 Task: Create a section Agile Alphas and in the section, add a milestone Network Upgrades in the project AgileBazaar
Action: Mouse moved to (240, 647)
Screenshot: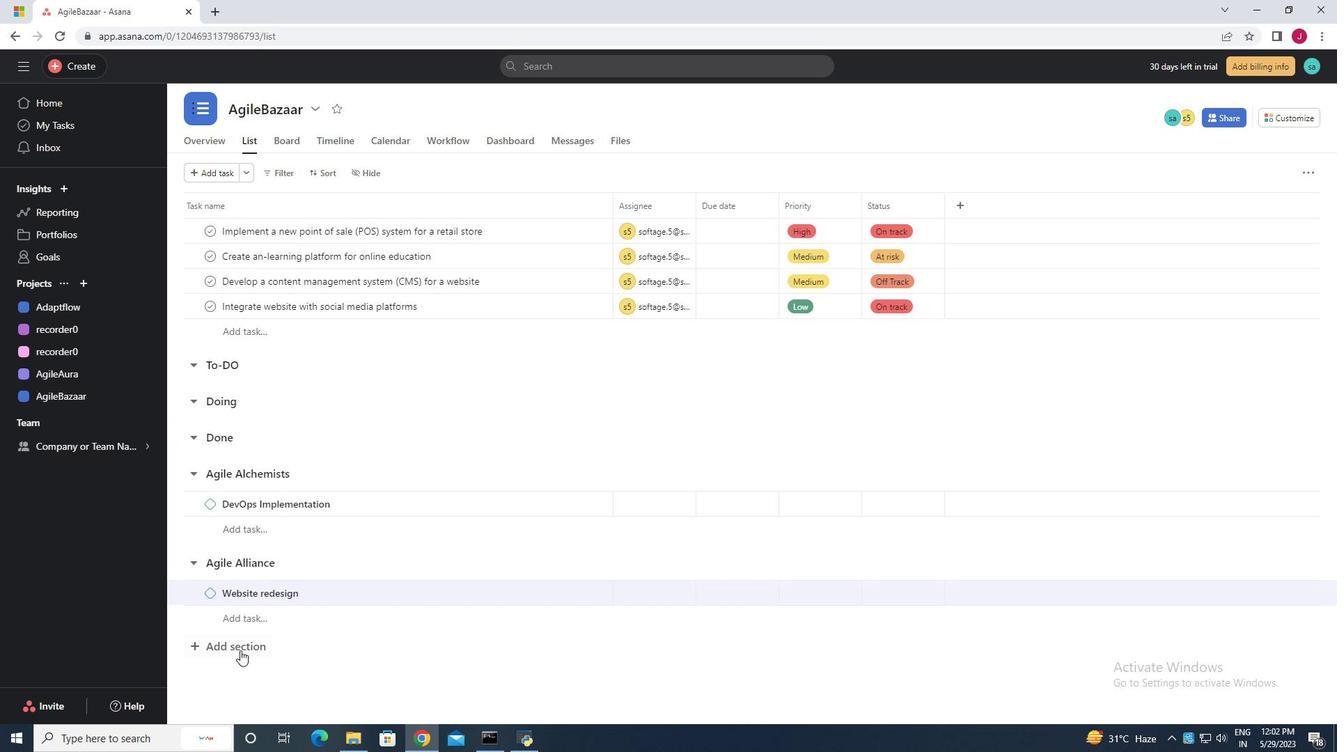 
Action: Mouse pressed left at (240, 647)
Screenshot: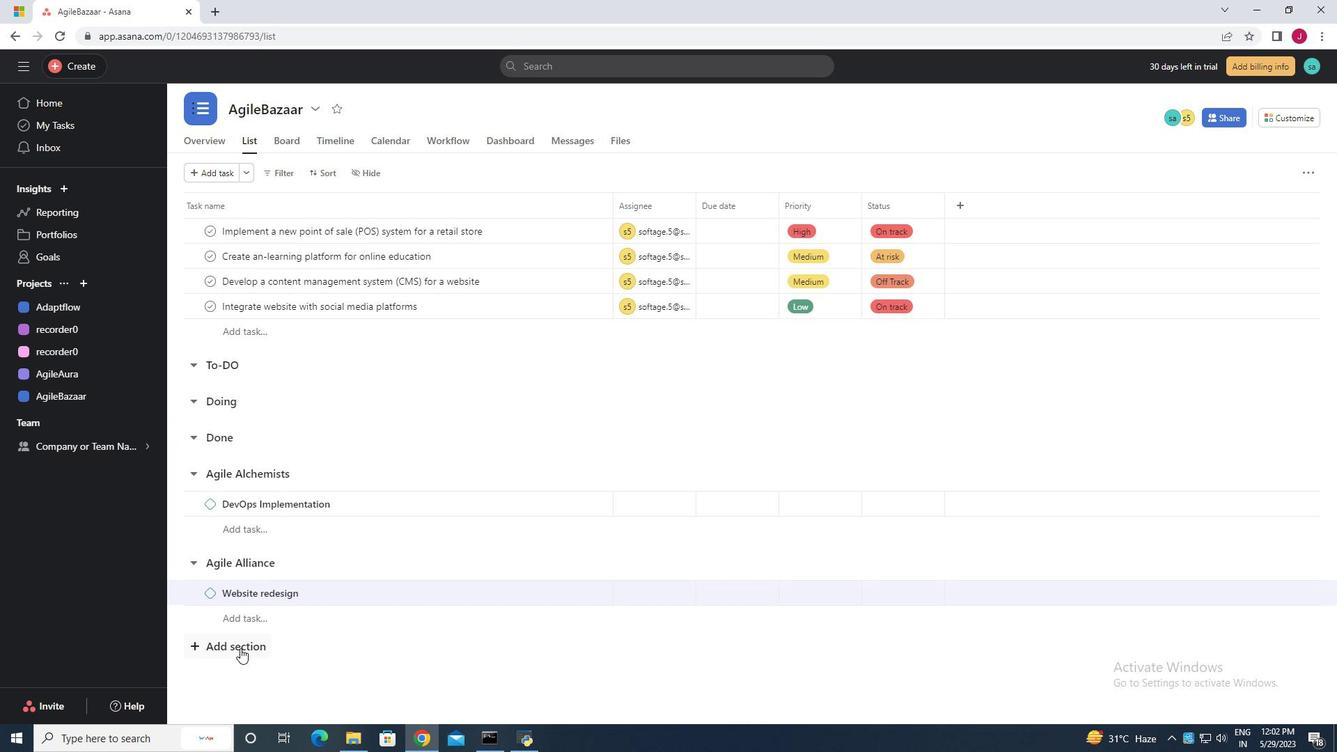 
Action: Mouse moved to (241, 649)
Screenshot: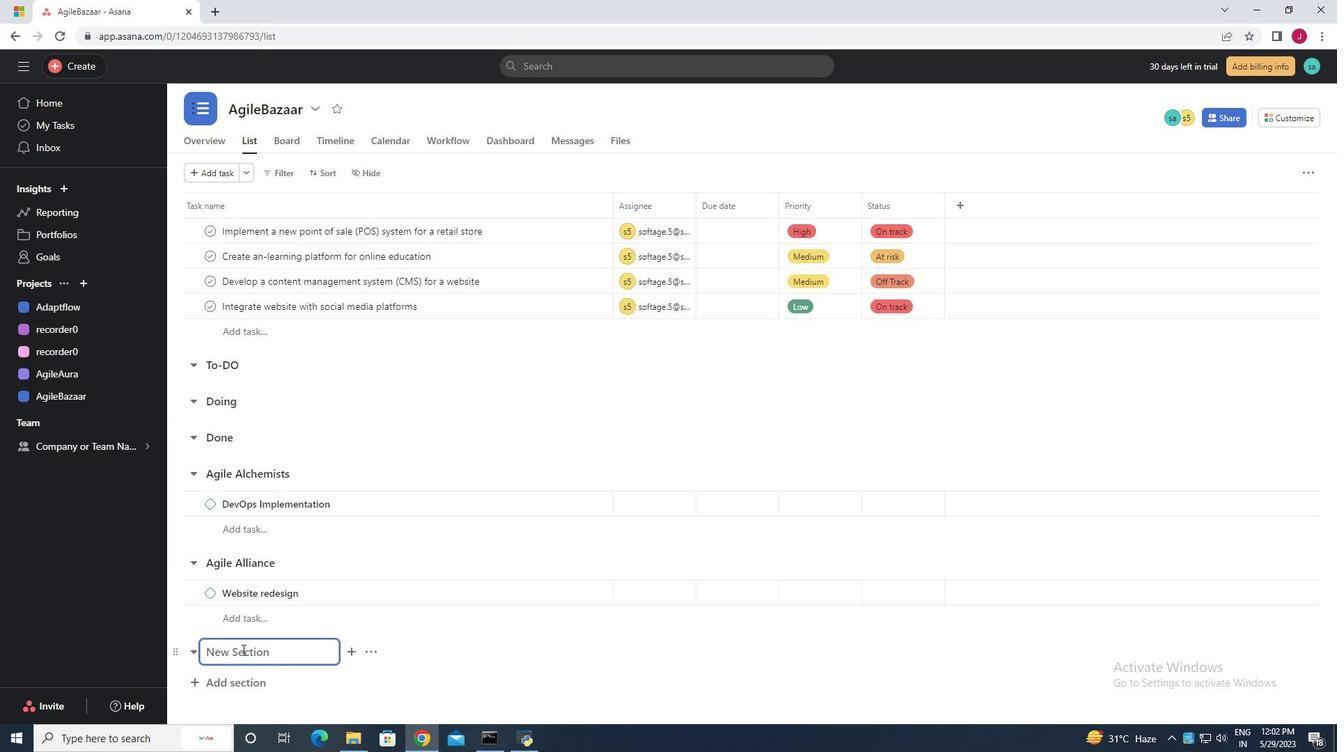 
Action: Key pressed <Key.caps_lock>A<Key.caps_lock>gile<Key.space><Key.caps_lock>A<Key.caps_lock>lphas<Key.enter>
Screenshot: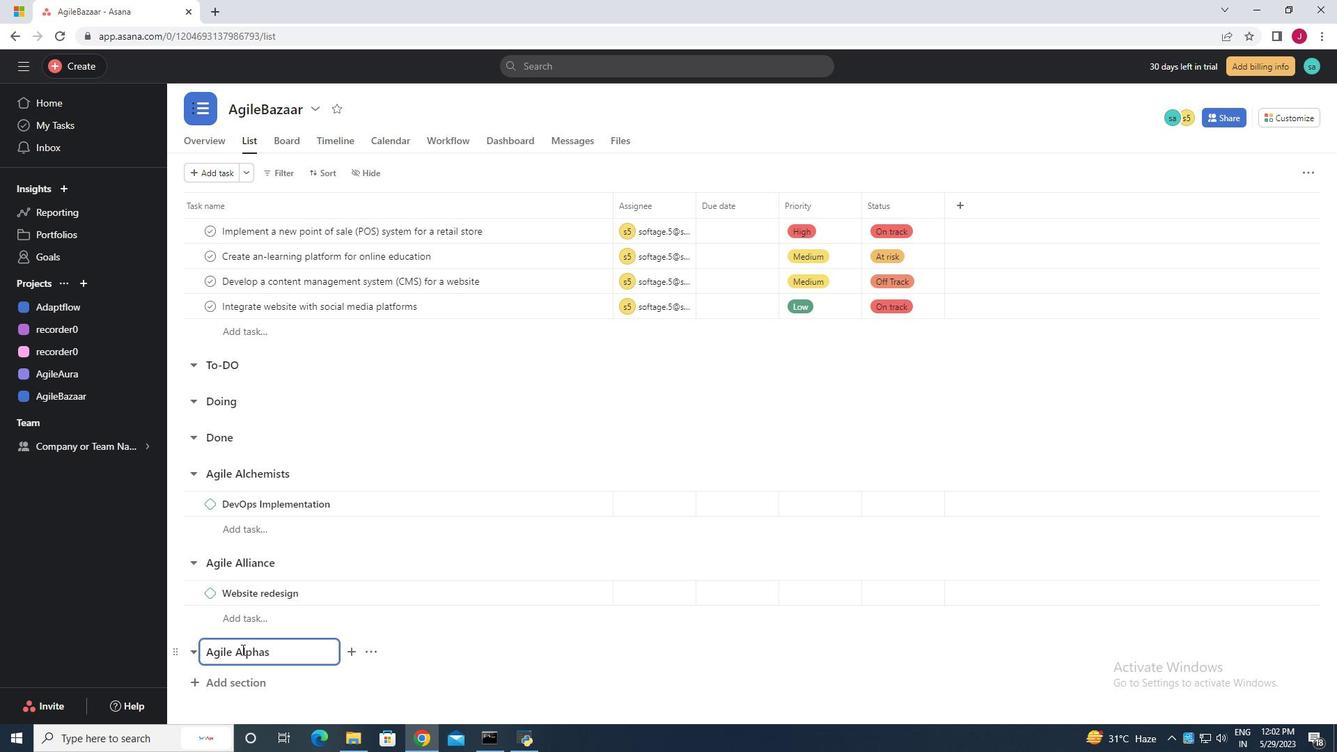 
Action: Mouse moved to (324, 683)
Screenshot: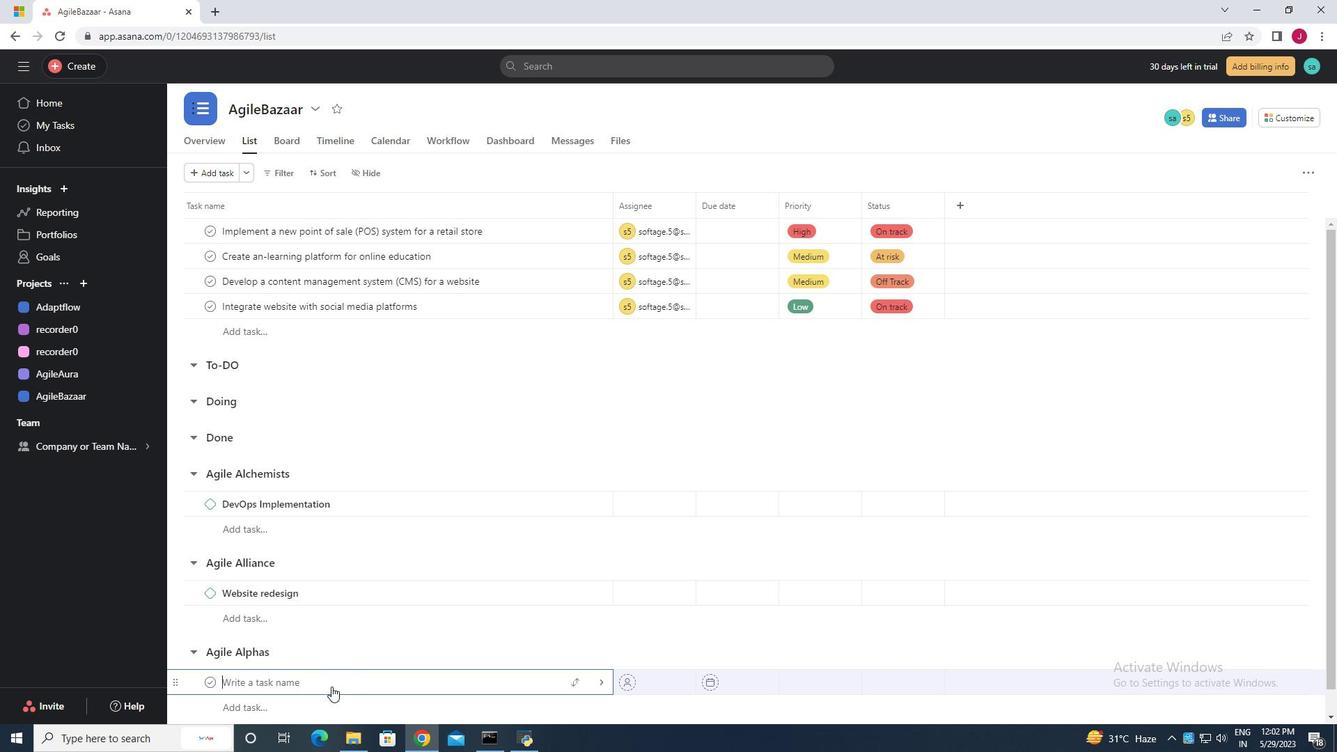 
Action: Mouse pressed left at (324, 683)
Screenshot: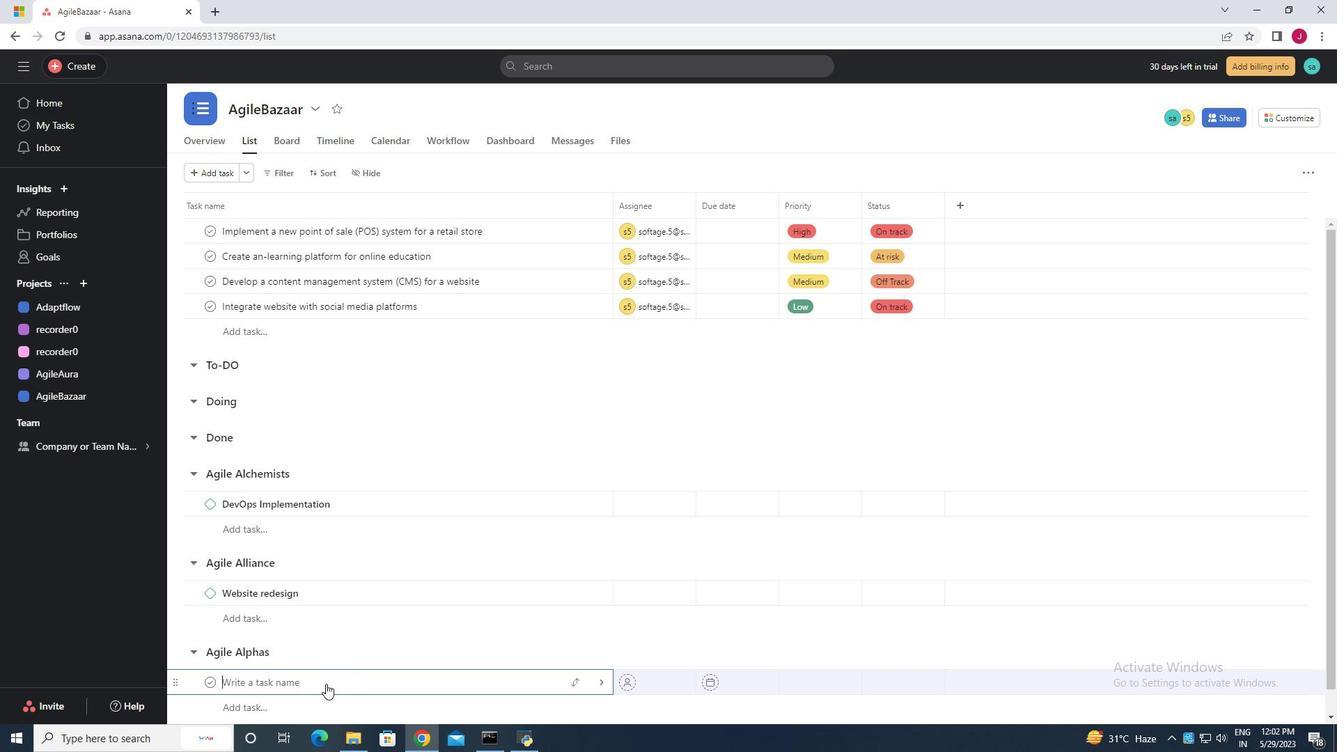 
Action: Mouse moved to (321, 681)
Screenshot: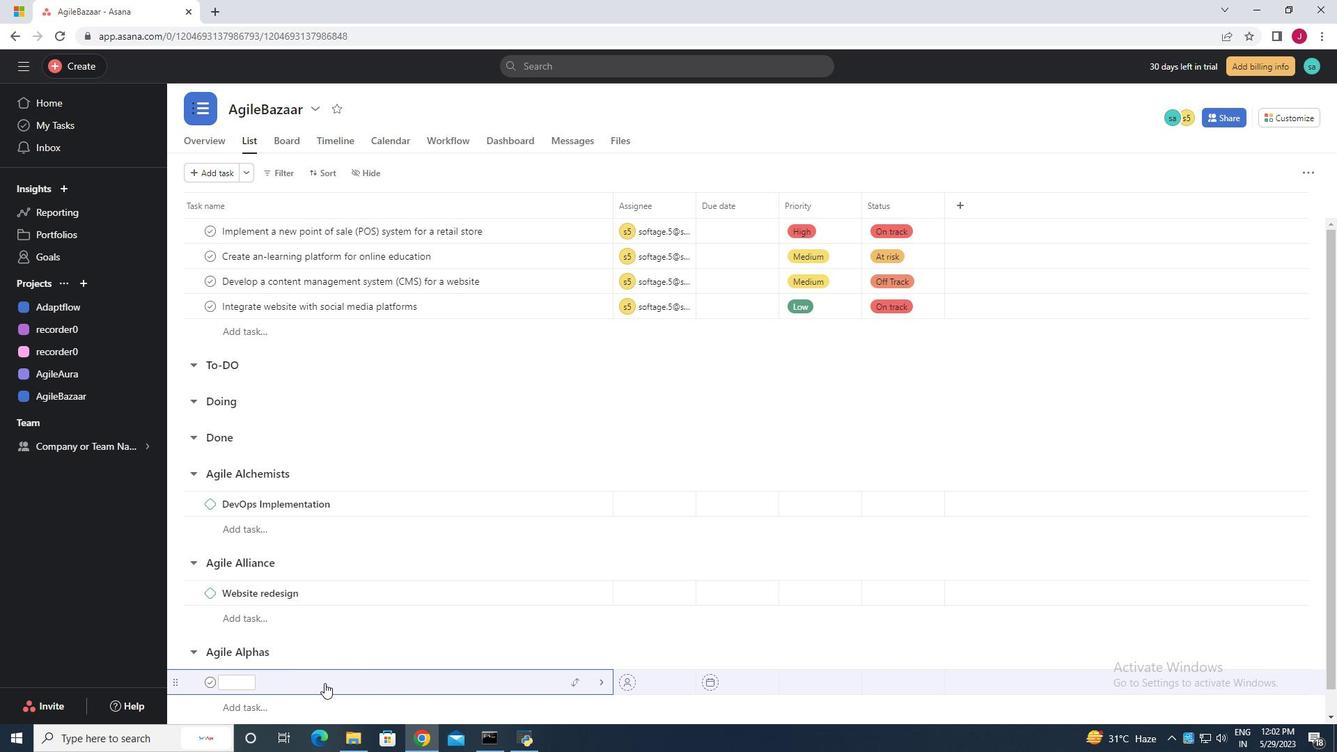 
Action: Mouse pressed left at (321, 681)
Screenshot: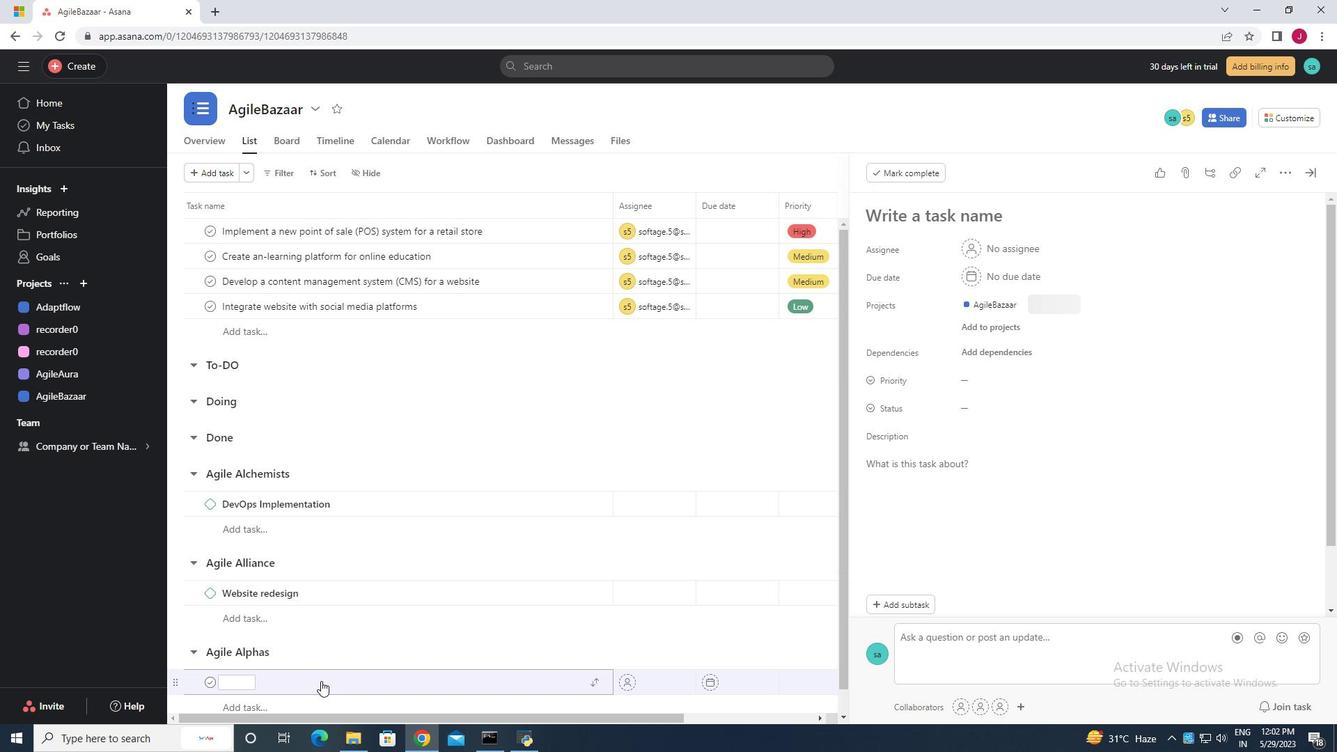 
Action: Mouse moved to (433, 678)
Screenshot: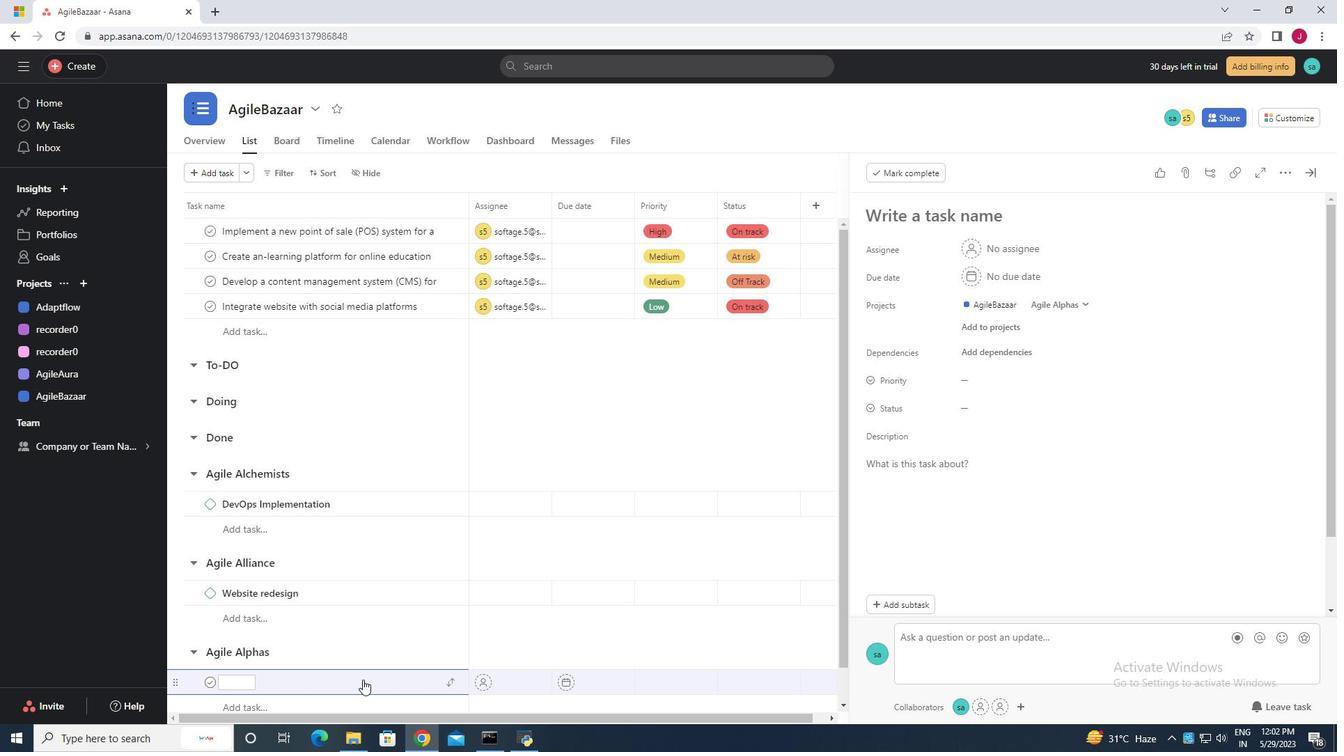 
Action: Mouse pressed left at (433, 678)
Screenshot: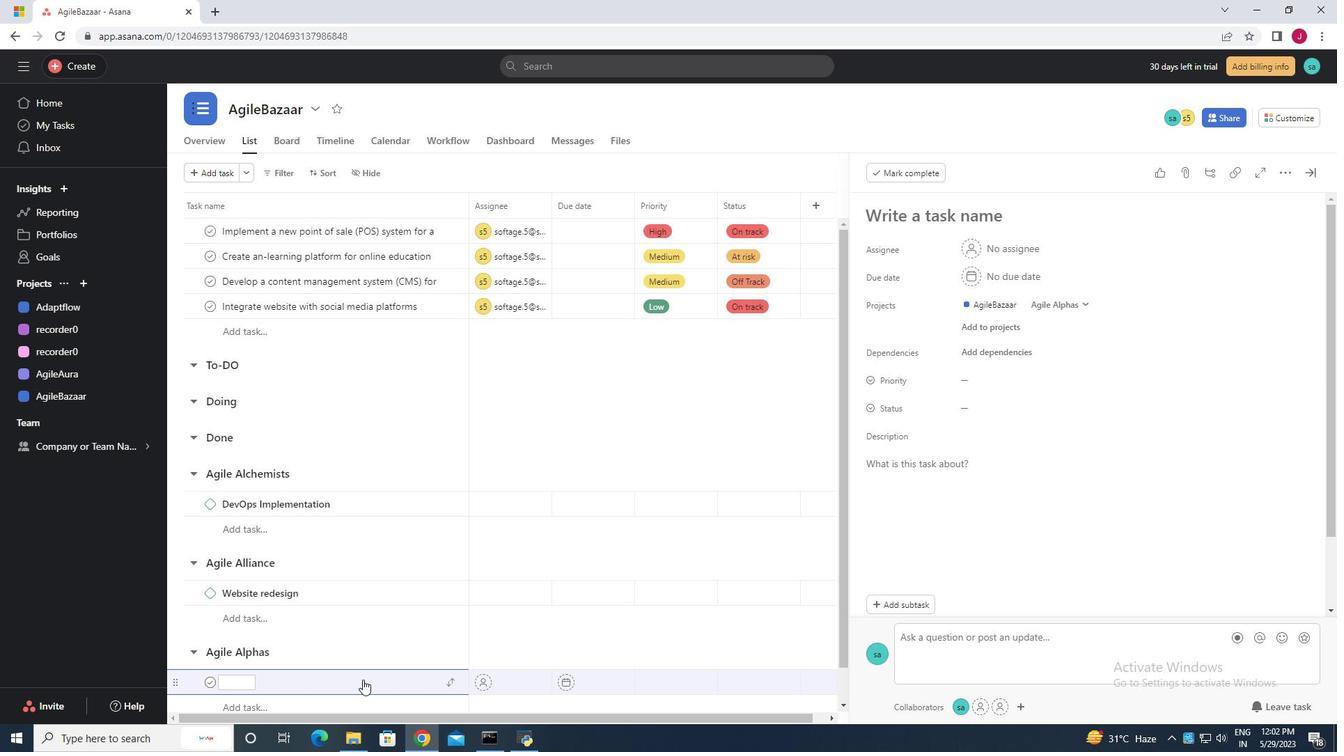 
Action: Mouse pressed left at (433, 678)
Screenshot: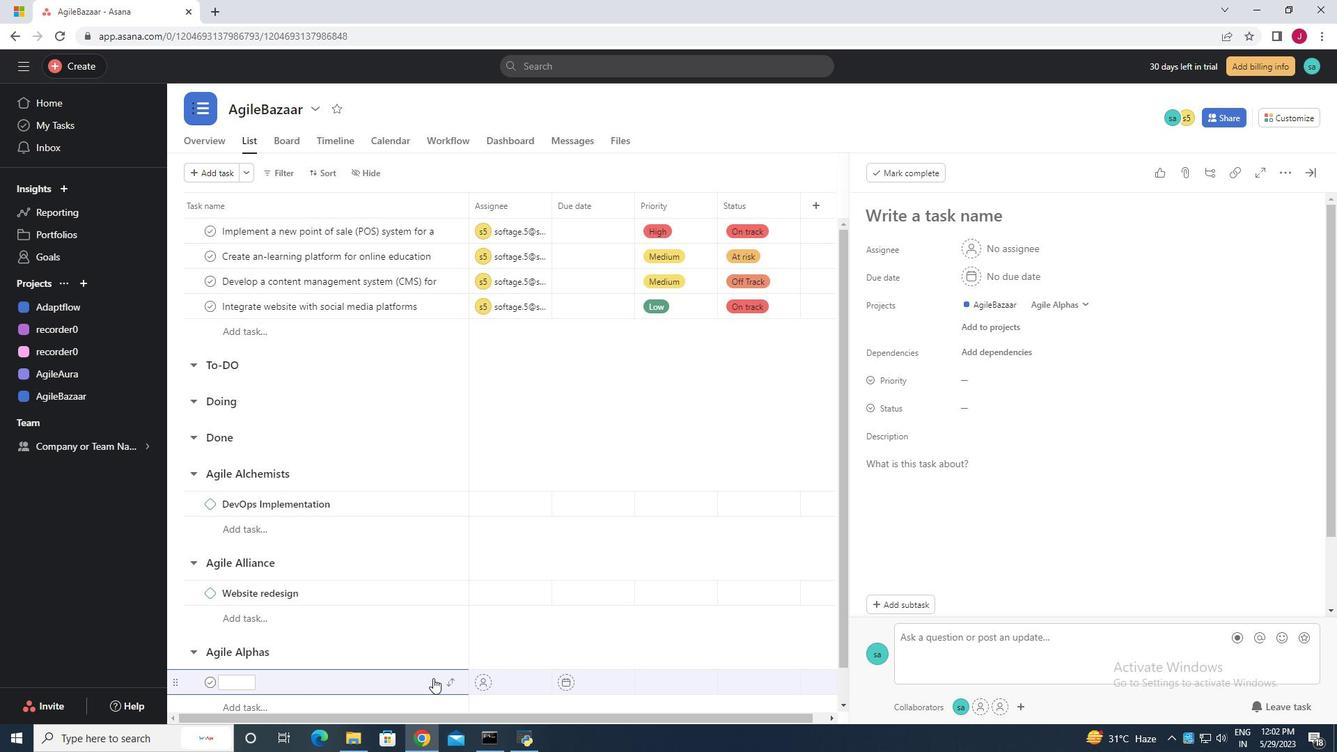 
Action: Mouse moved to (1309, 175)
Screenshot: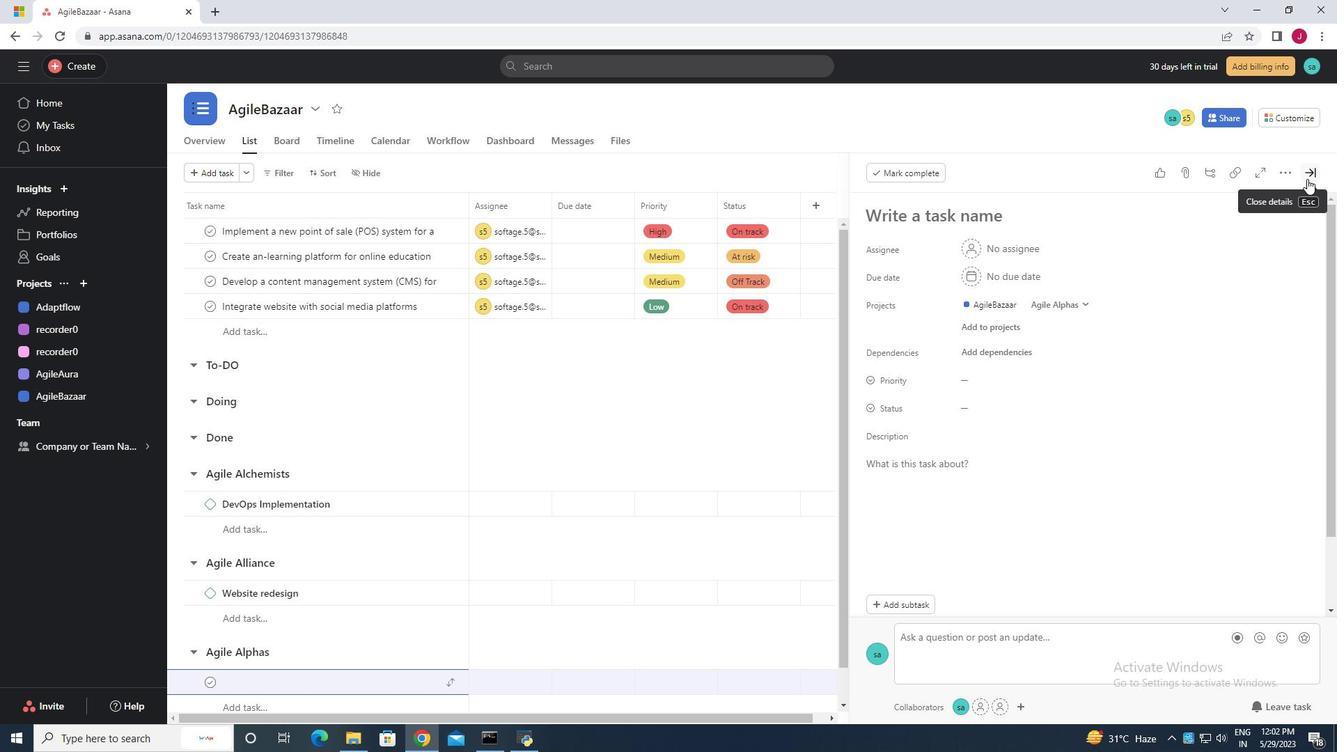 
Action: Mouse pressed left at (1309, 175)
Screenshot: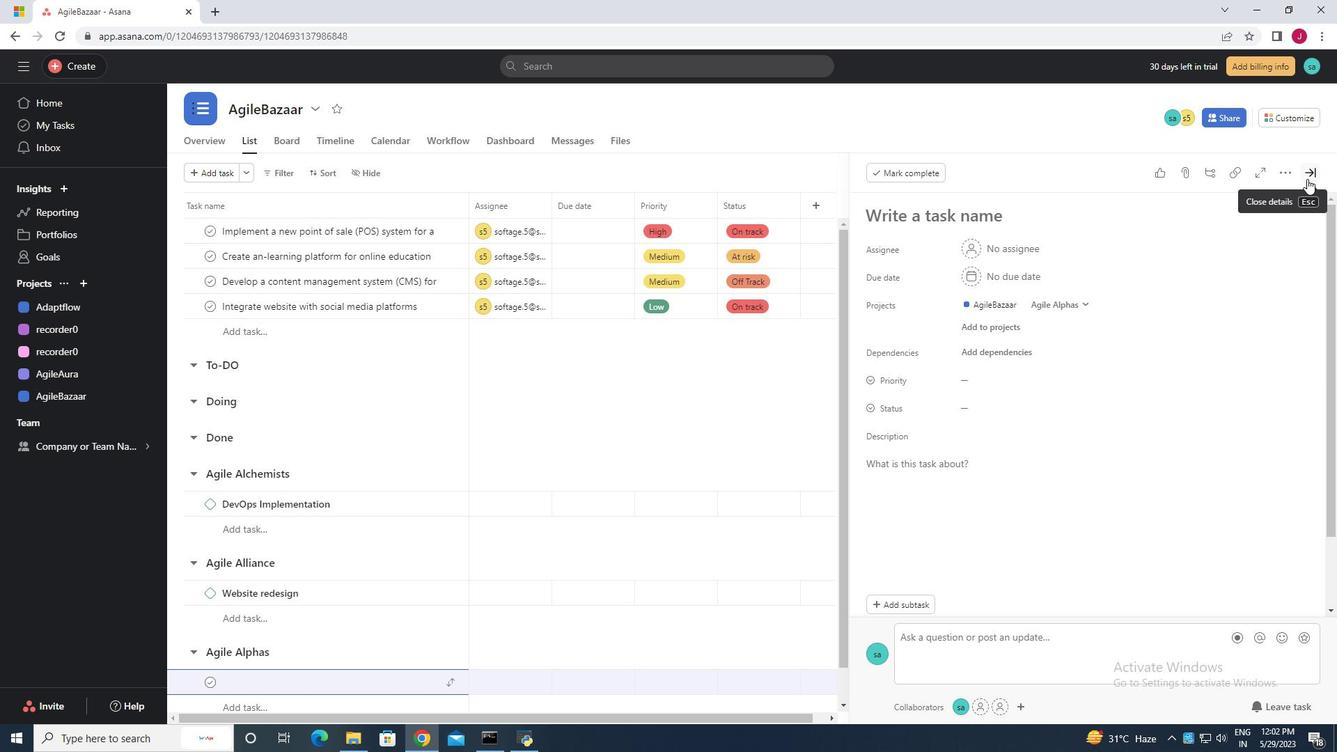 
Action: Mouse moved to (237, 682)
Screenshot: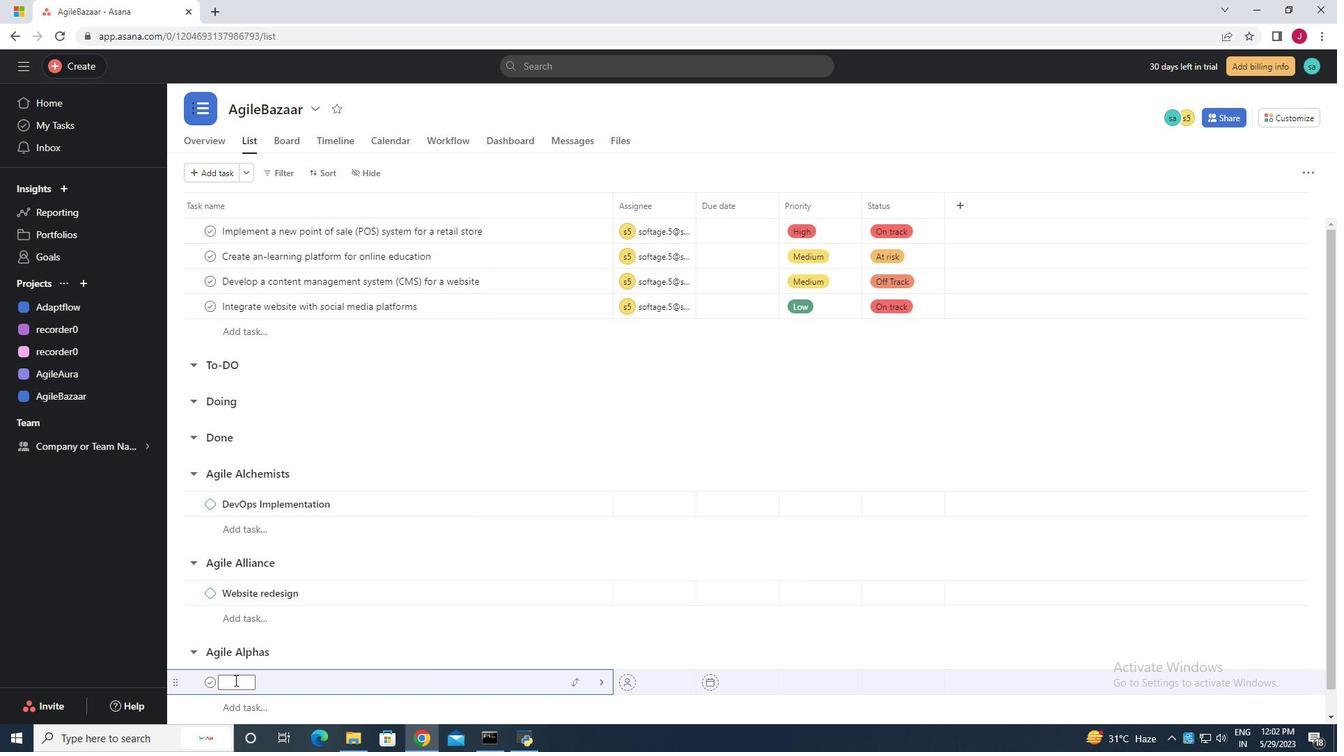 
Action: Mouse pressed left at (237, 682)
Screenshot: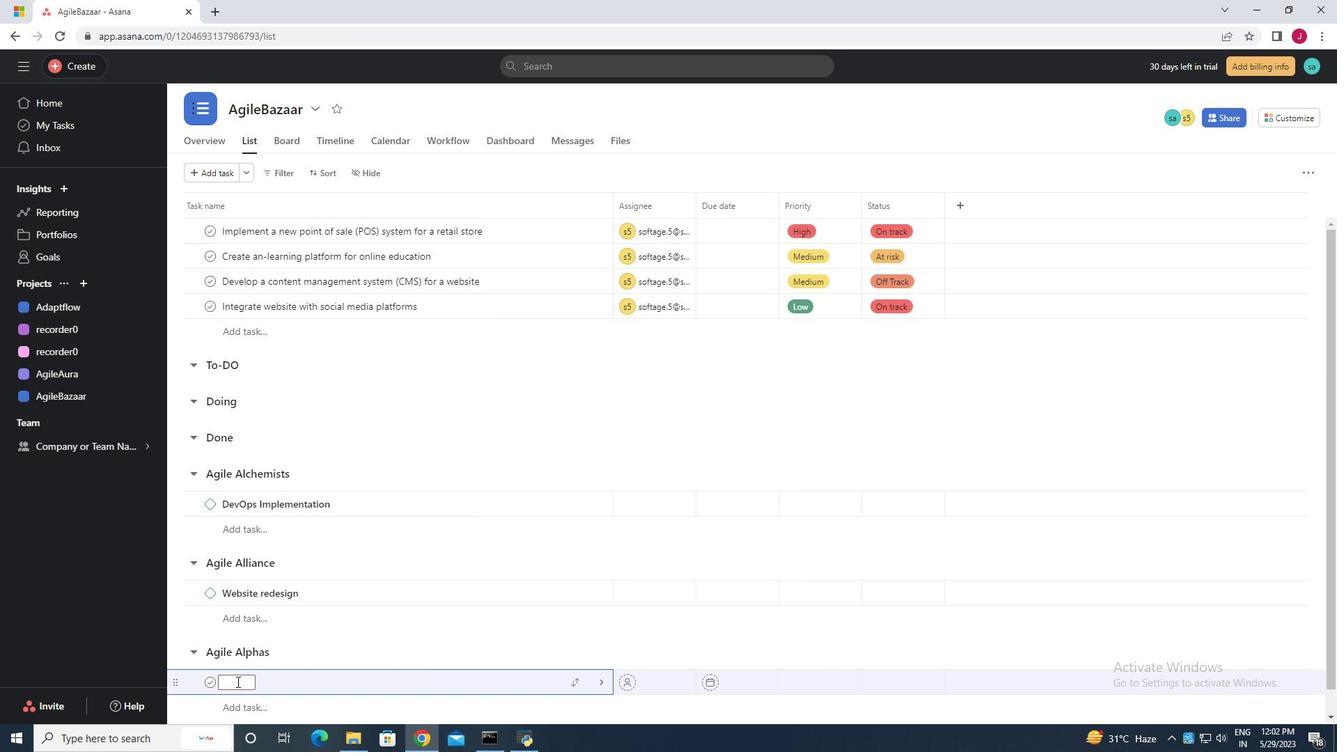 
Action: Mouse moved to (234, 681)
Screenshot: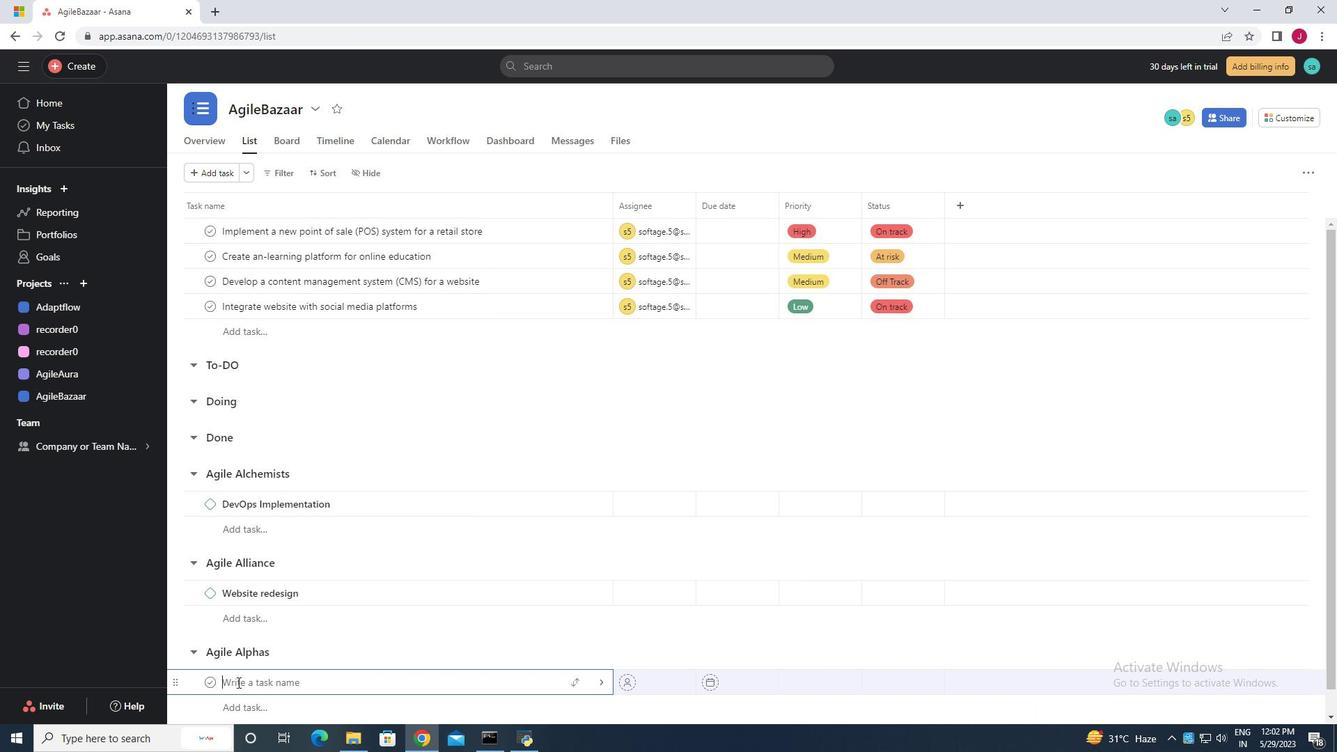 
Action: Key pressed <Key.caps_lock>N<Key.caps_lock>etwork<Key.space><Key.caps_lock>U<Key.caps_lock>pgrades
Screenshot: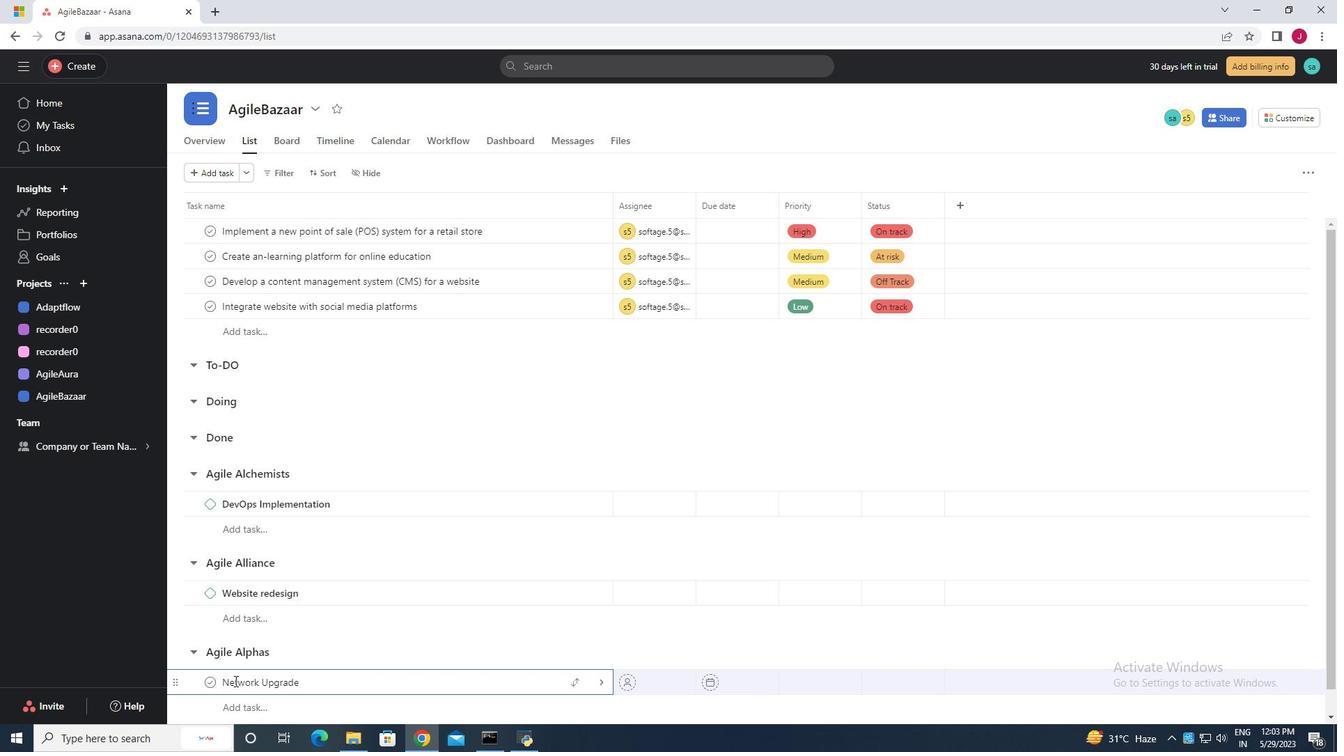 
Action: Mouse moved to (601, 686)
Screenshot: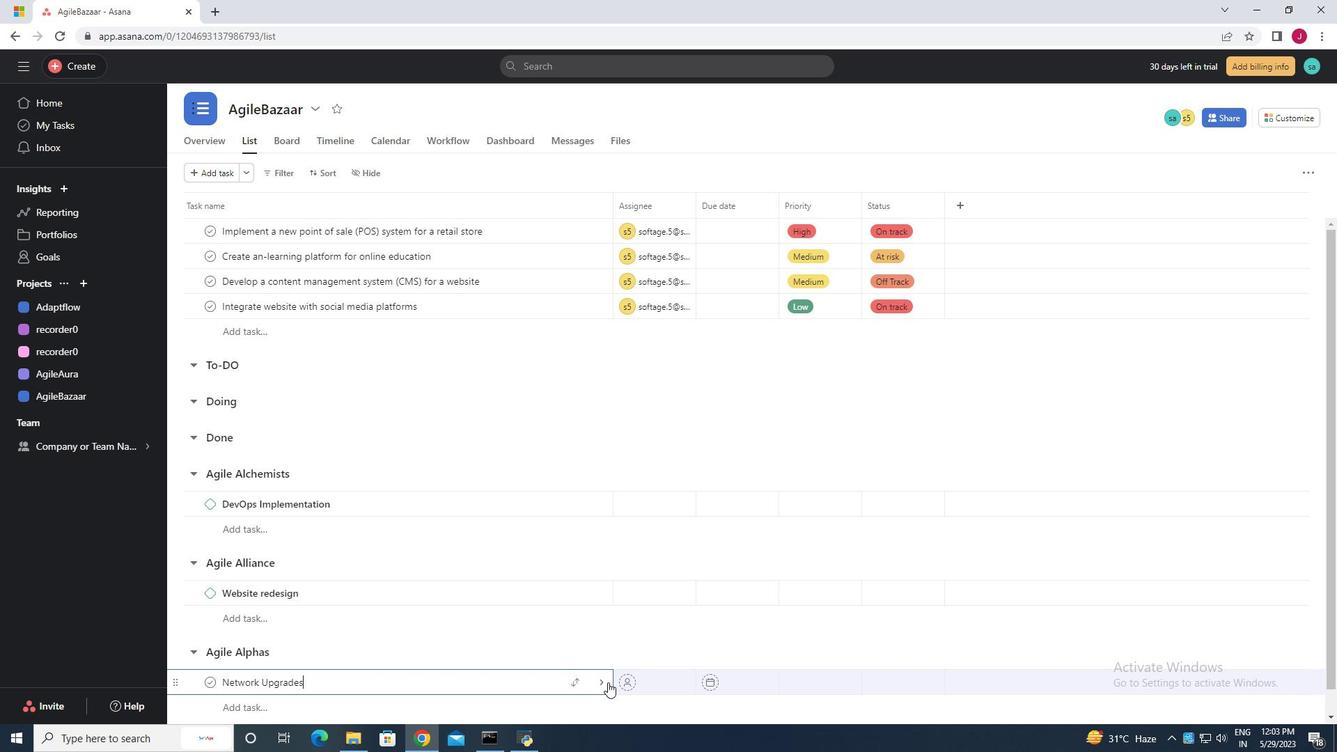 
Action: Mouse pressed left at (601, 686)
Screenshot: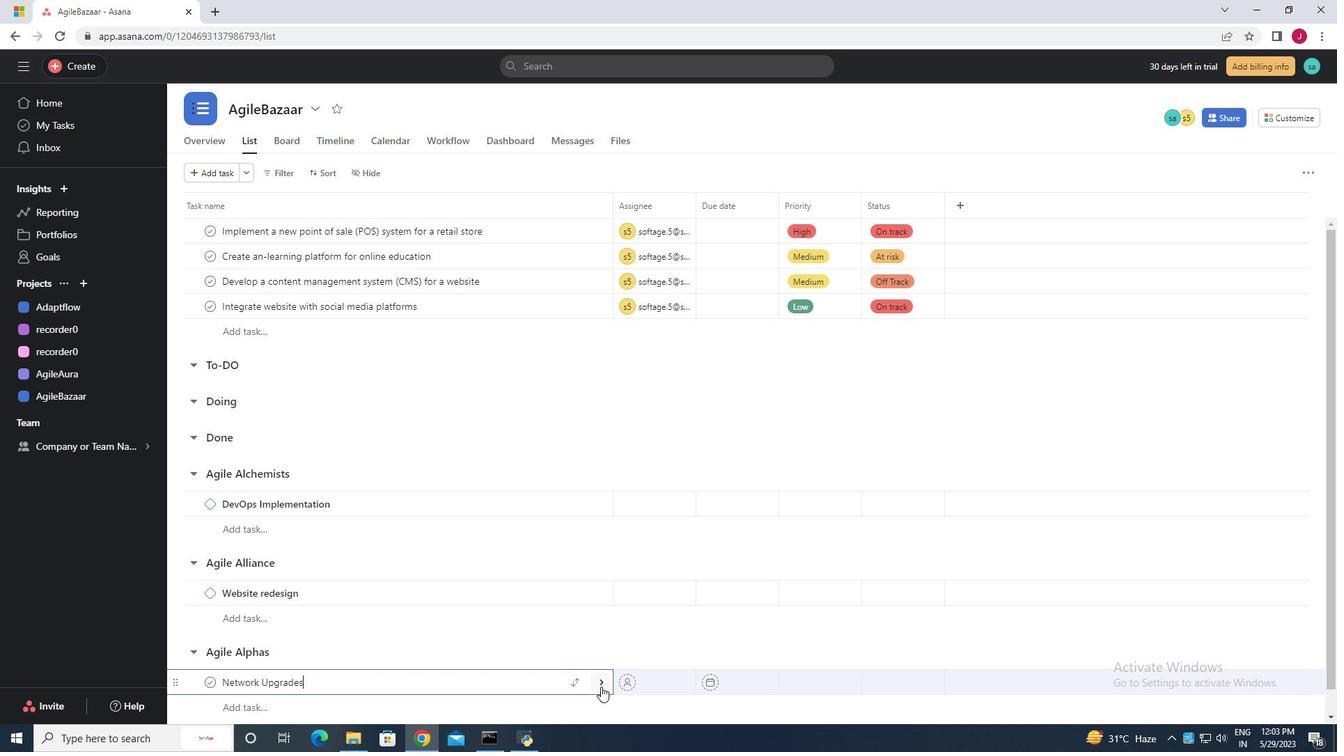 
Action: Mouse moved to (1285, 167)
Screenshot: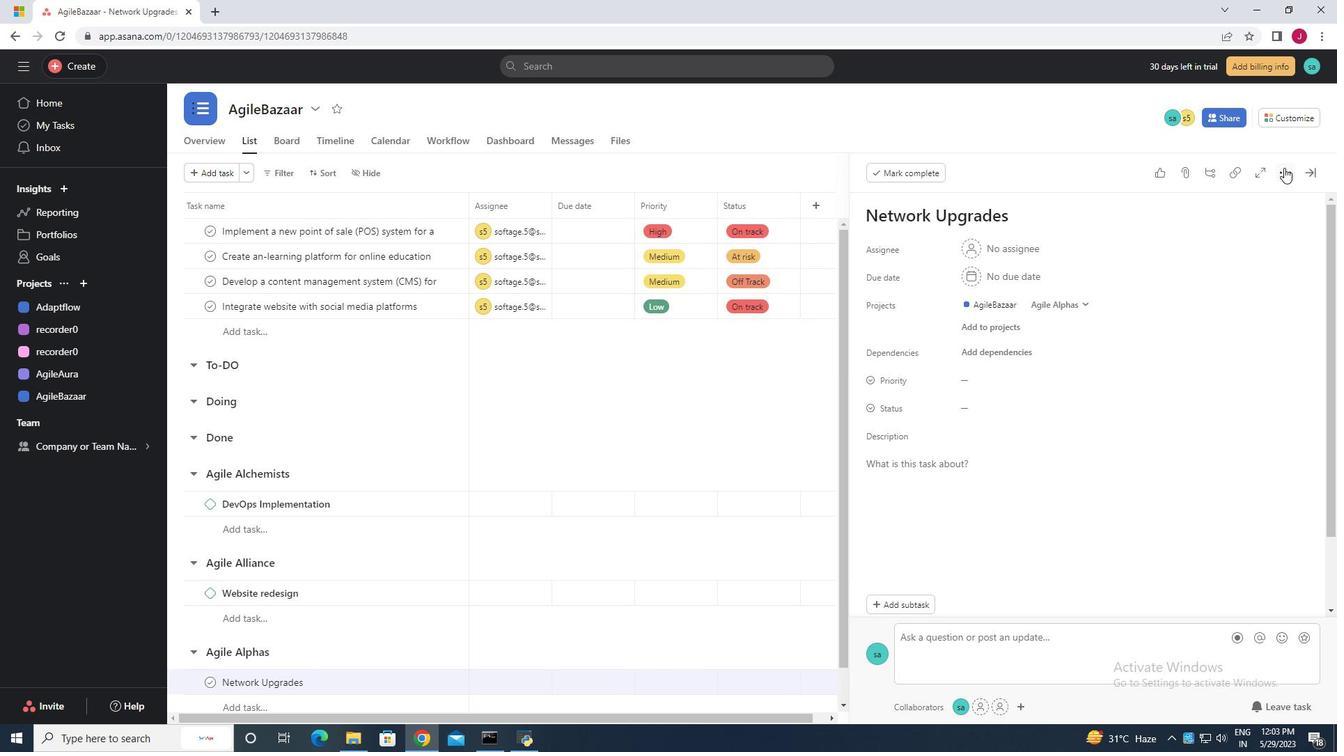 
Action: Mouse pressed left at (1285, 167)
Screenshot: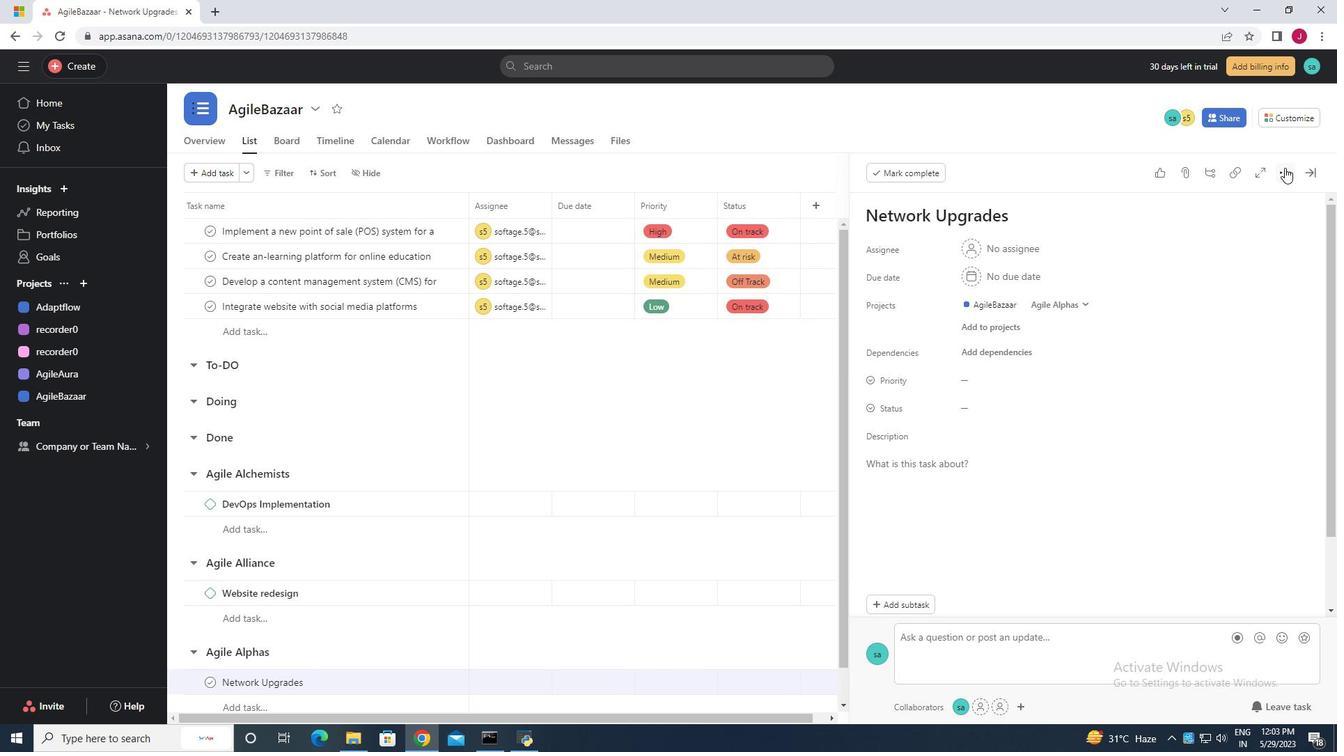 
Action: Mouse moved to (1166, 228)
Screenshot: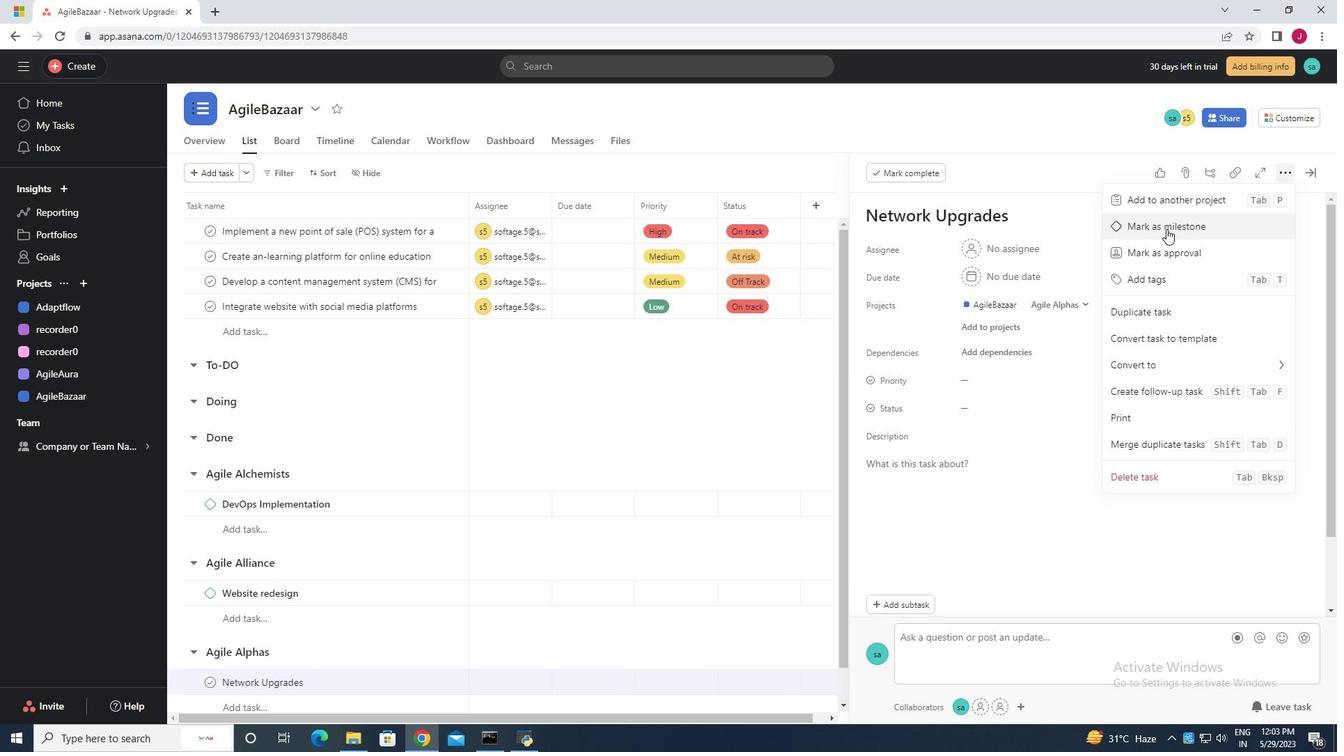 
Action: Mouse pressed left at (1166, 228)
Screenshot: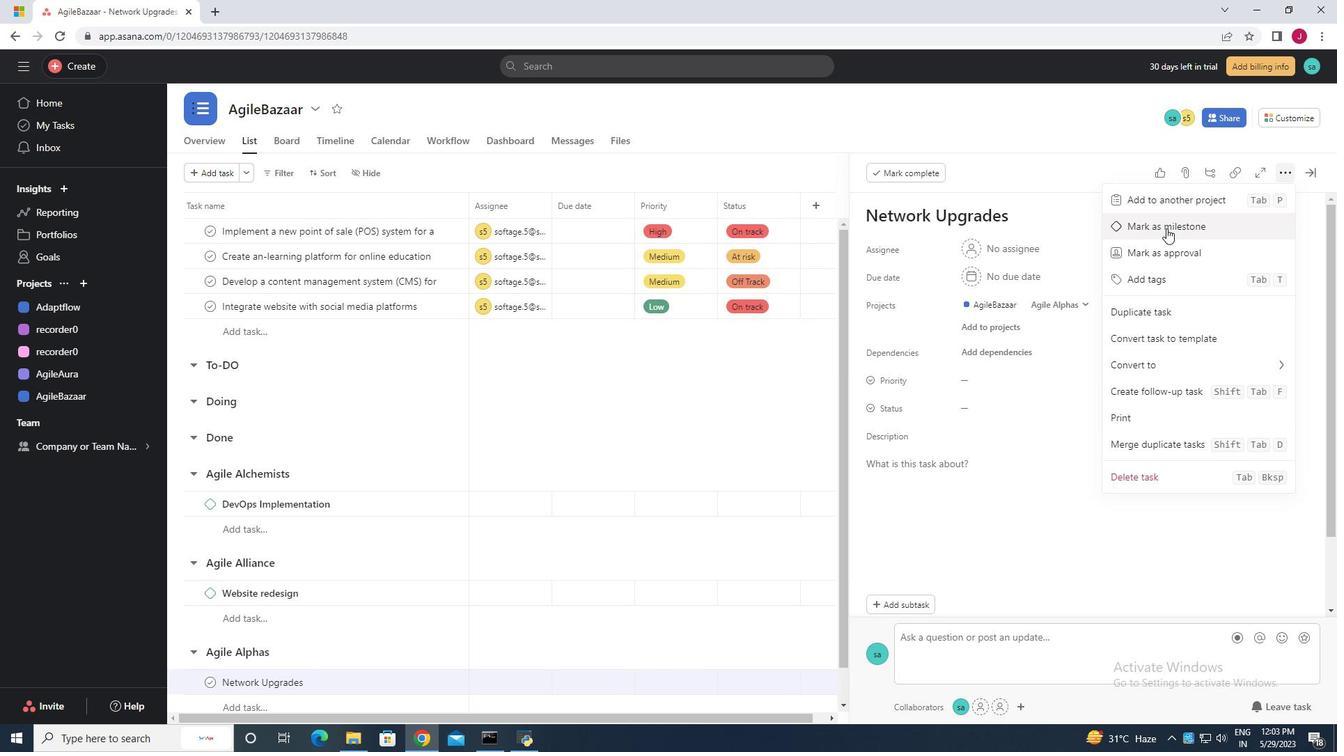 
Action: Mouse moved to (753, 425)
Screenshot: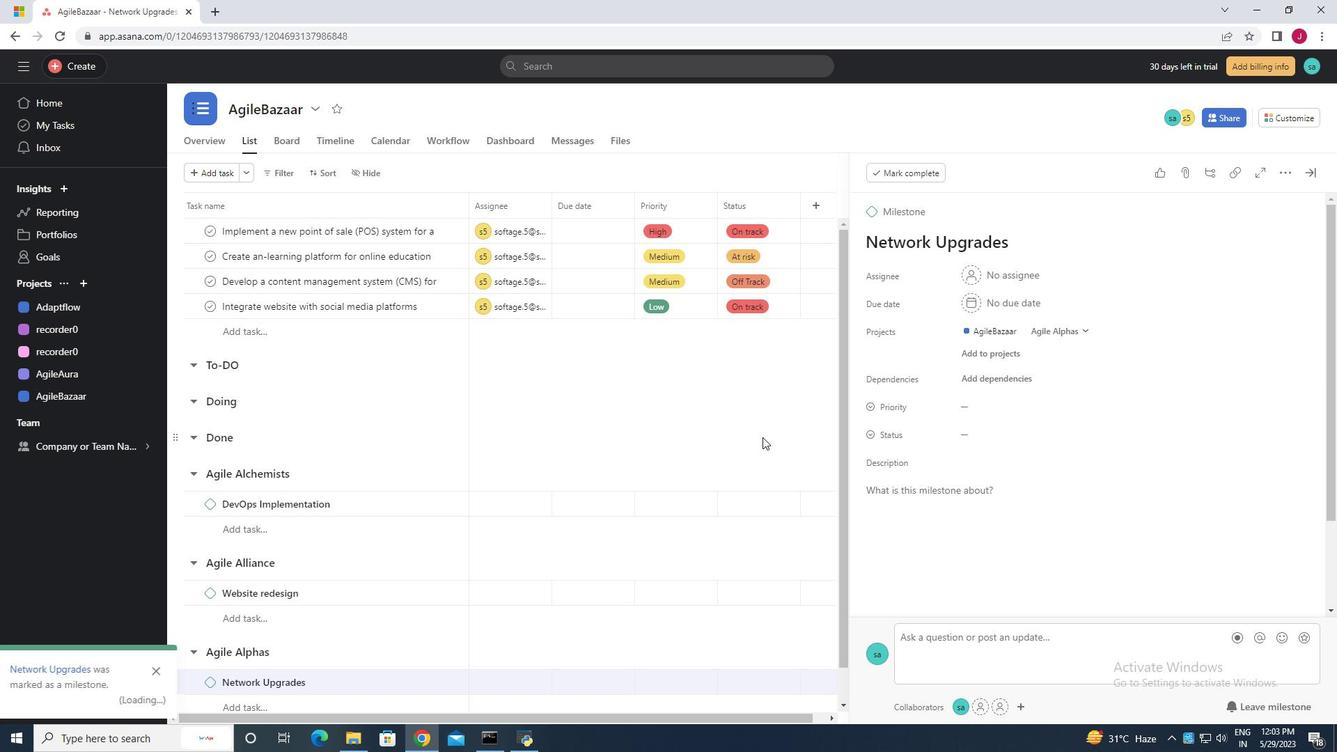 
Action: Mouse pressed left at (753, 425)
Screenshot: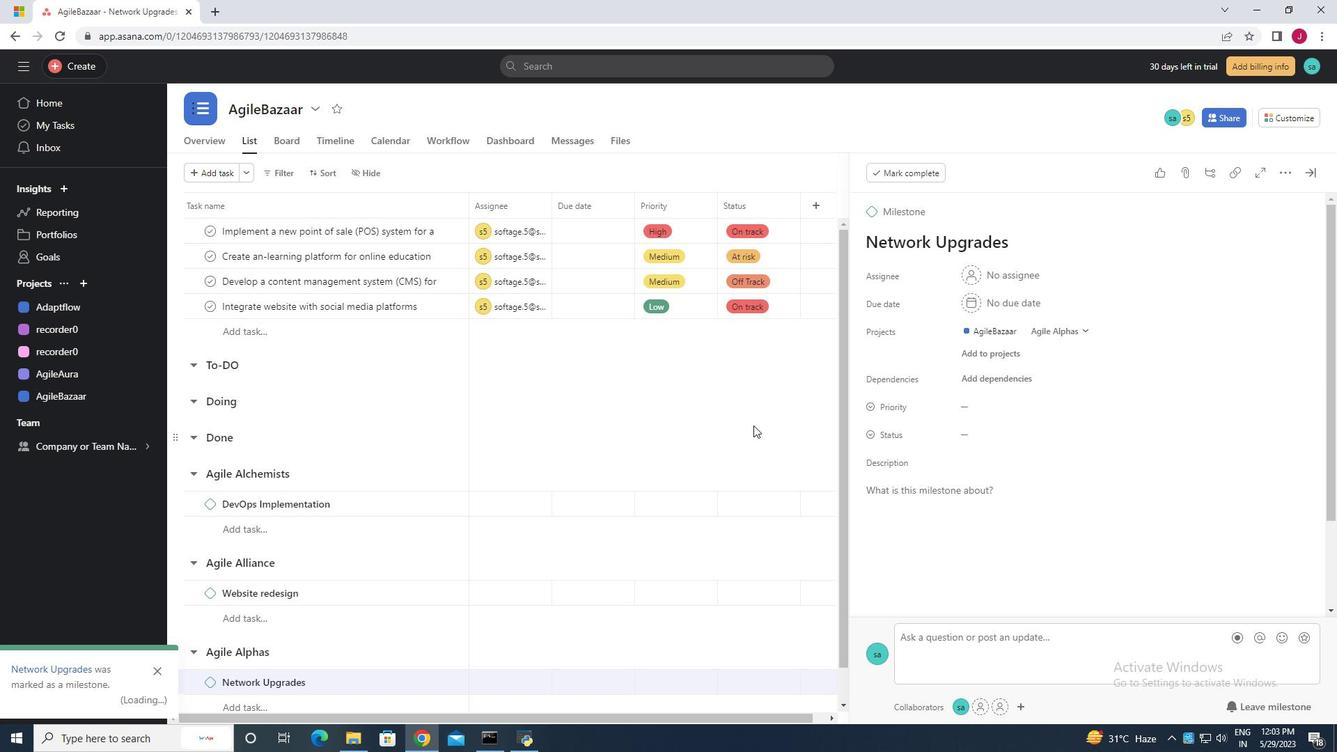 
Action: Mouse moved to (1310, 169)
Screenshot: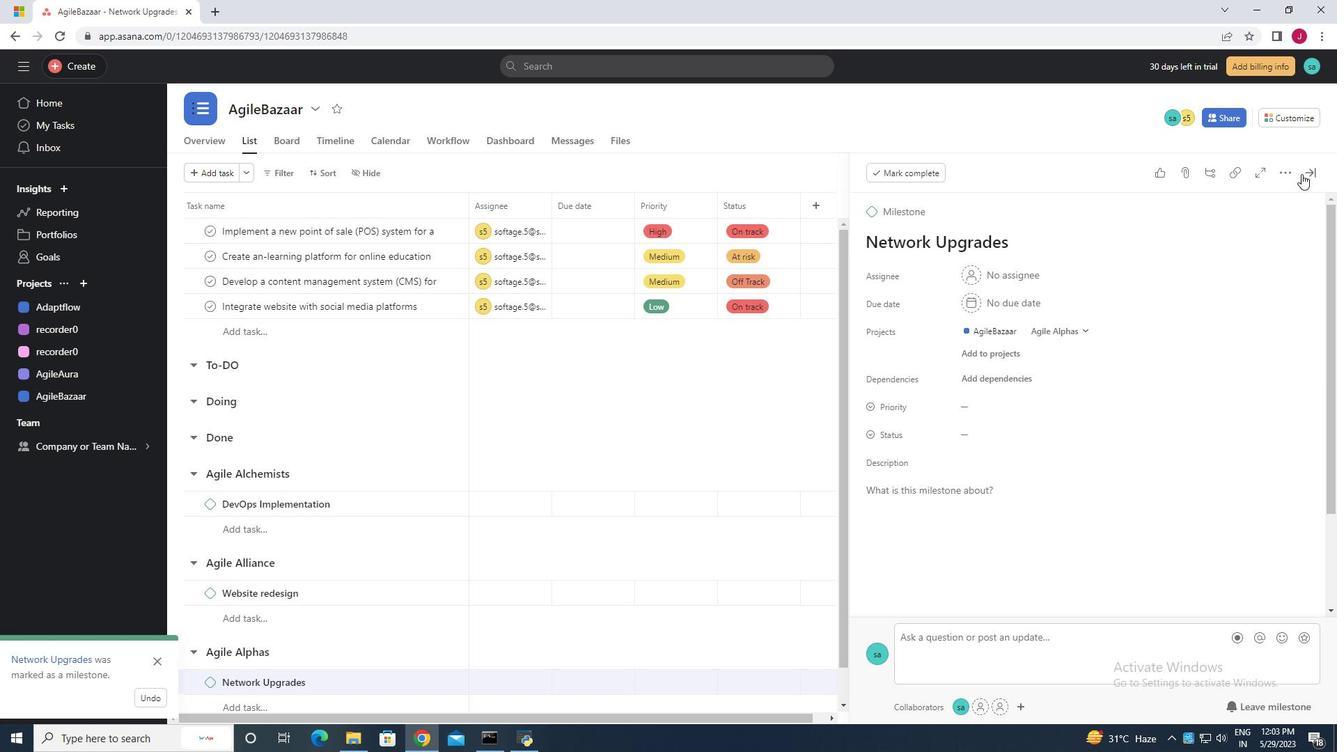 
Action: Mouse pressed left at (1310, 169)
Screenshot: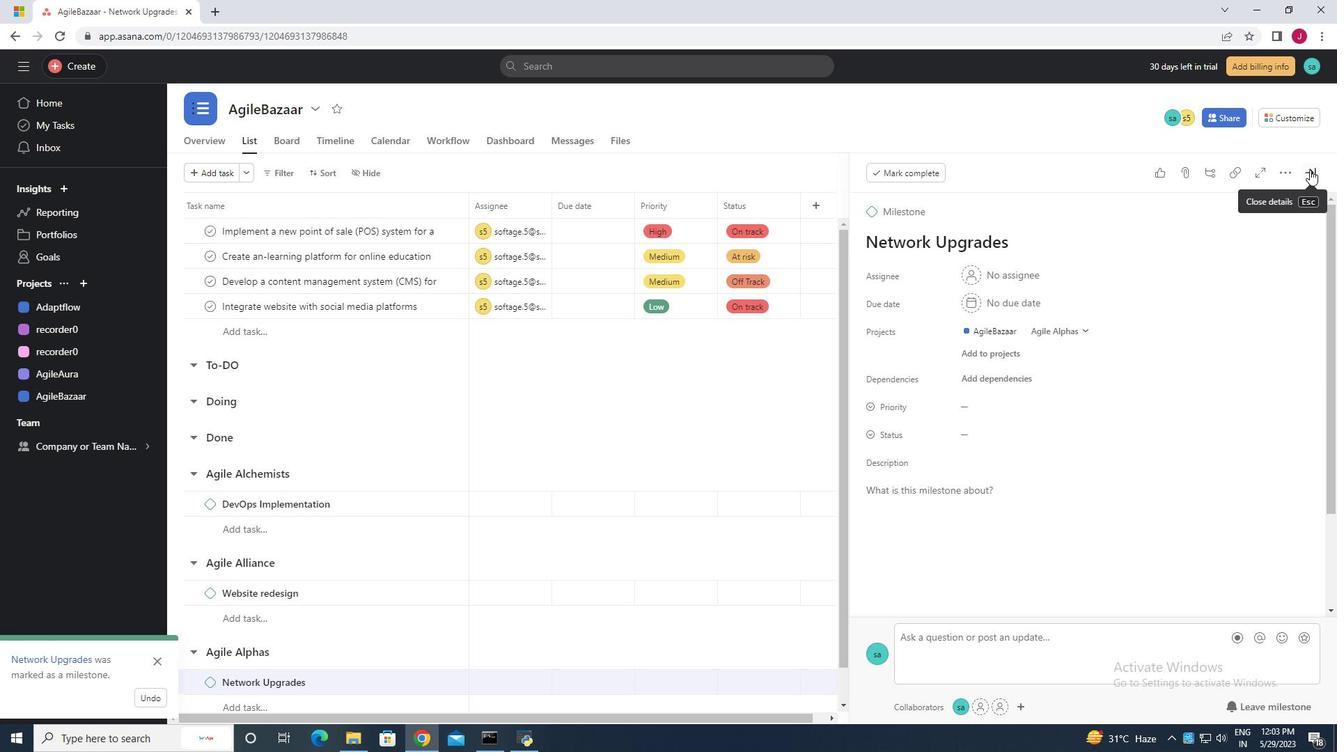 
Action: Mouse moved to (690, 481)
Screenshot: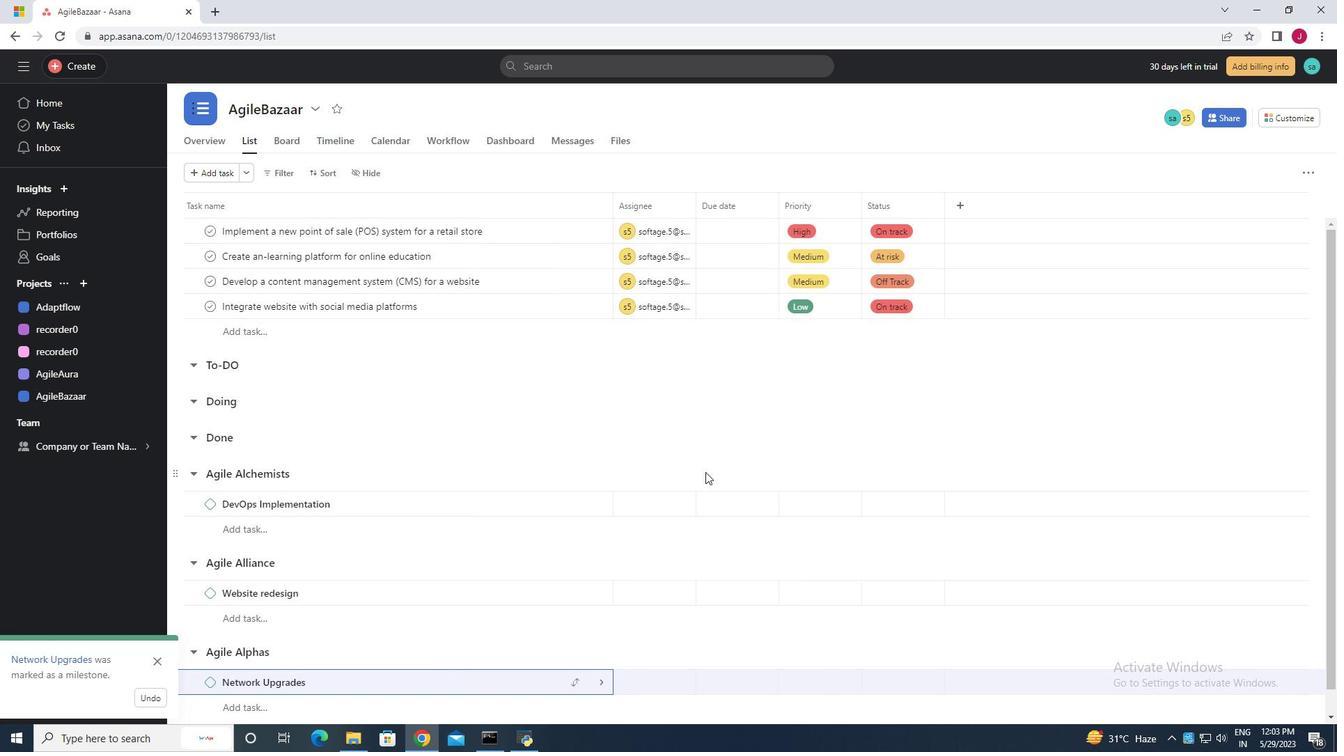 
